Task: Search one way flight ticket for 2 adults, 2 children, 2 infants in seat in first from Tinian Island: Tinian International Airport (west Tinian) to Raleigh: Raleigh-durham International Airport on 8-5-2023. Choice of flights is Sun country airlines. Number of bags: 2 checked bags. Price is upto 110000. Outbound departure time preference is 13:30.
Action: Mouse moved to (299, 252)
Screenshot: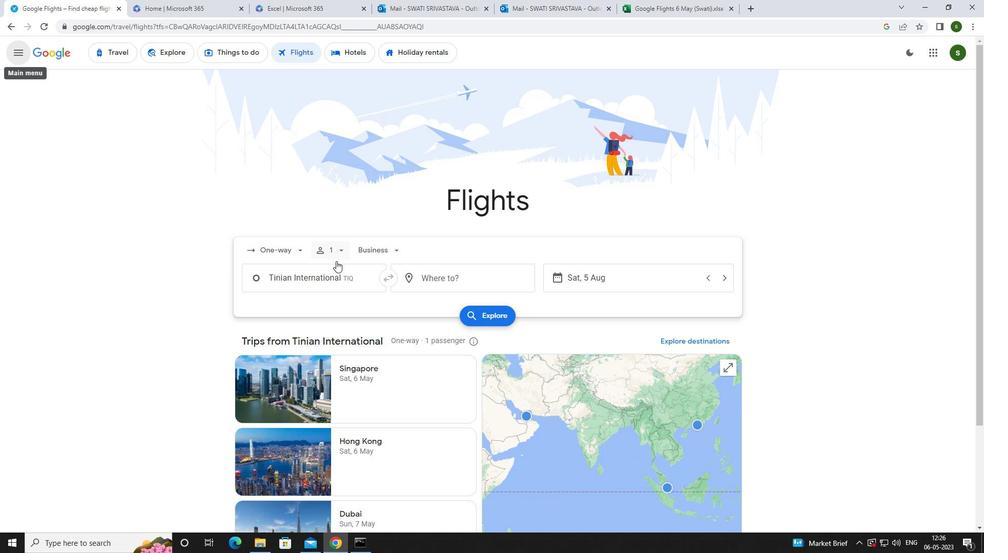 
Action: Mouse pressed left at (299, 252)
Screenshot: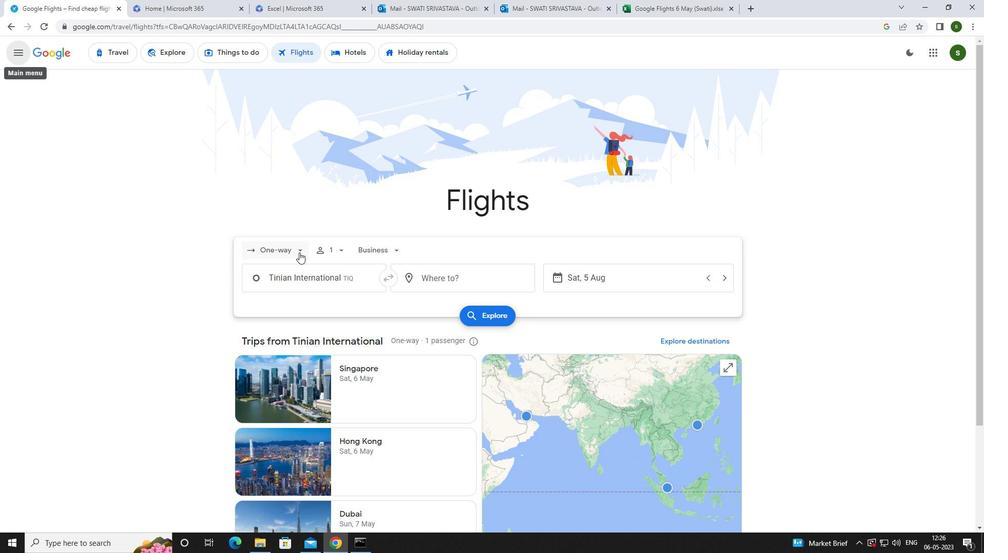 
Action: Mouse moved to (287, 293)
Screenshot: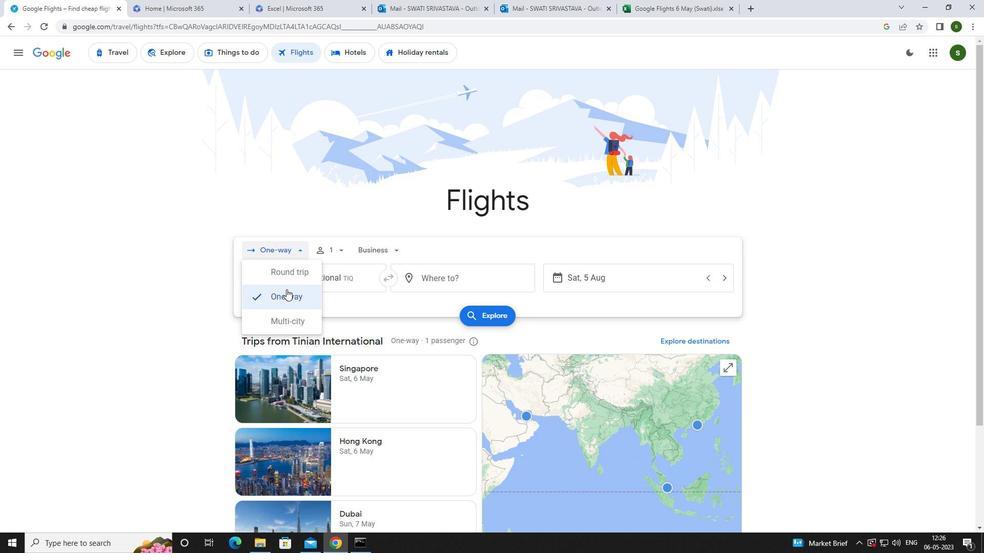 
Action: Mouse pressed left at (287, 293)
Screenshot: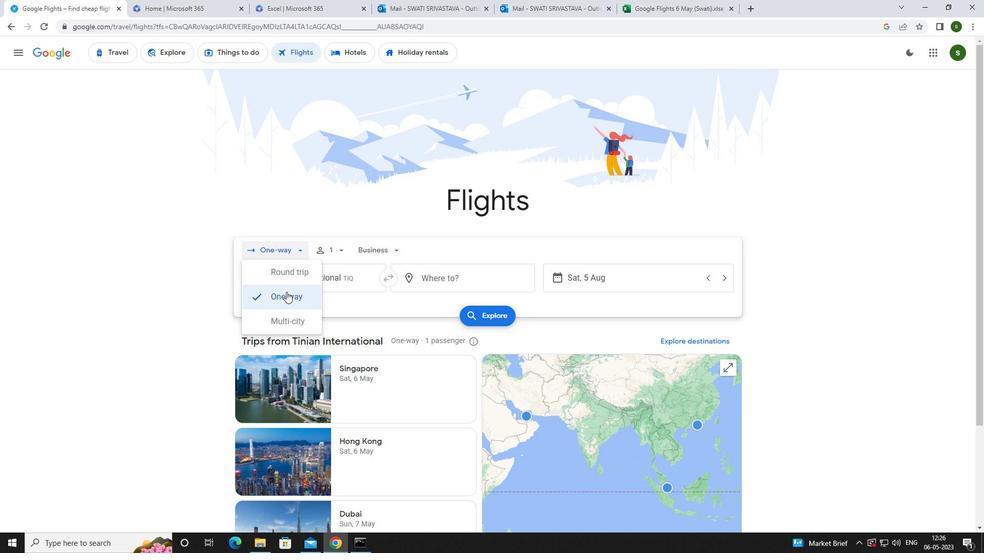 
Action: Mouse moved to (339, 252)
Screenshot: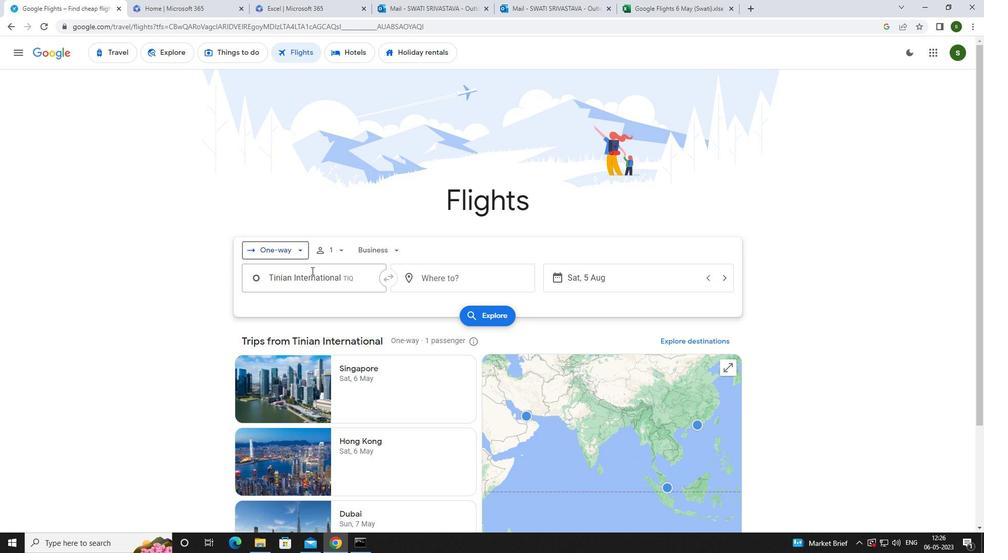 
Action: Mouse pressed left at (339, 252)
Screenshot: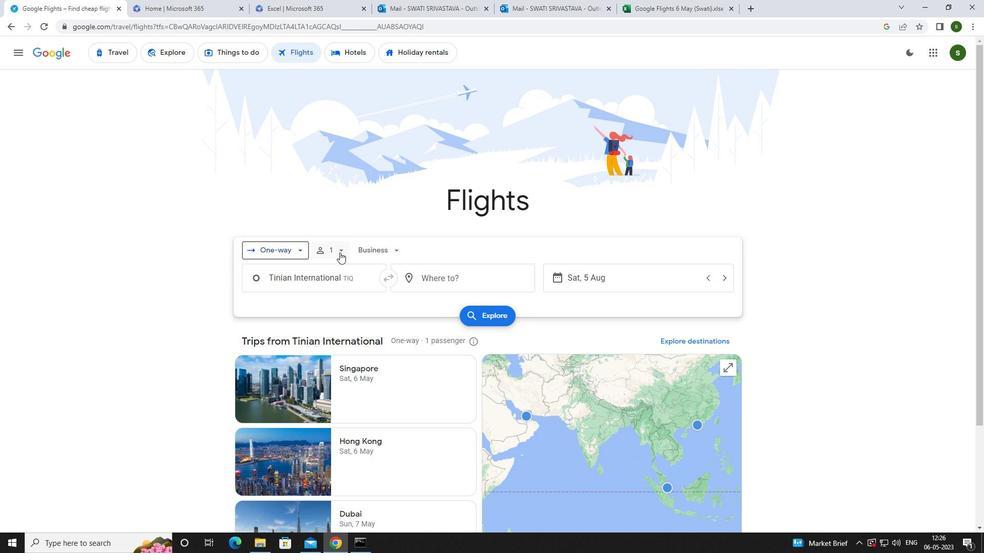 
Action: Mouse moved to (416, 275)
Screenshot: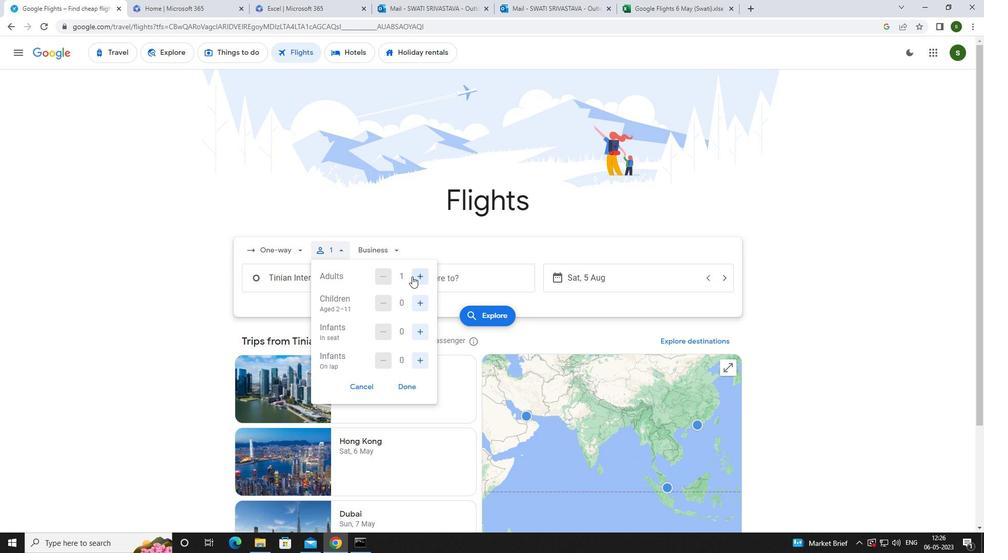 
Action: Mouse pressed left at (416, 275)
Screenshot: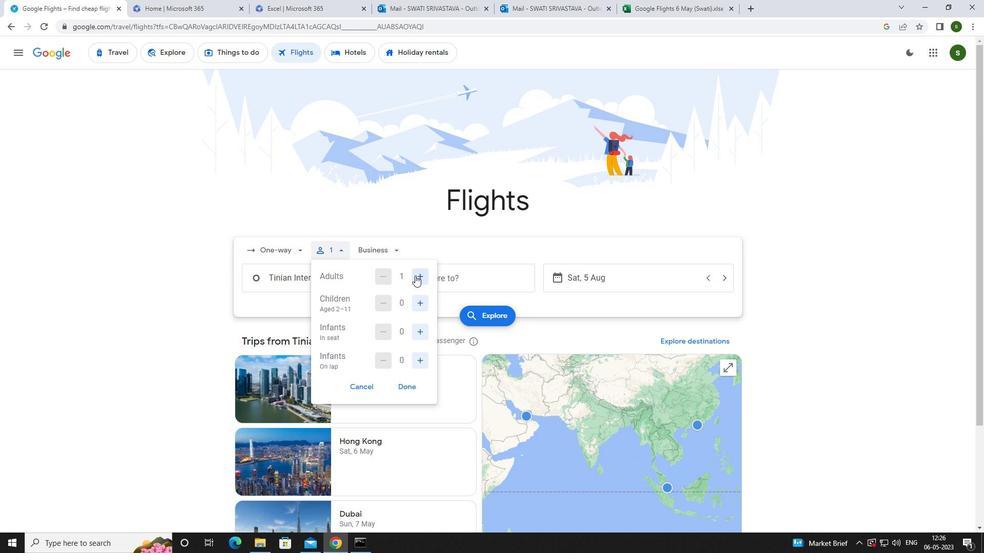 
Action: Mouse moved to (420, 300)
Screenshot: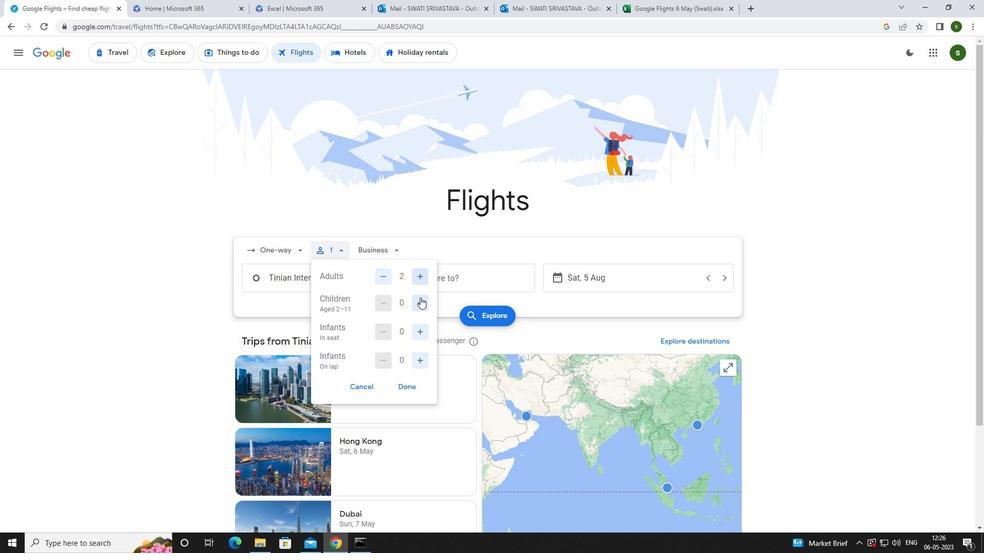 
Action: Mouse pressed left at (420, 300)
Screenshot: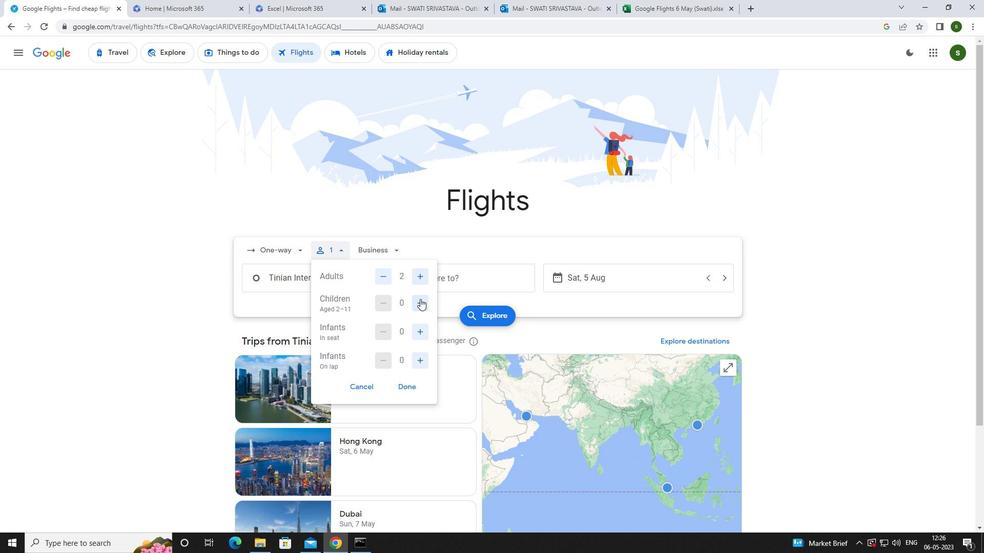 
Action: Mouse pressed left at (420, 300)
Screenshot: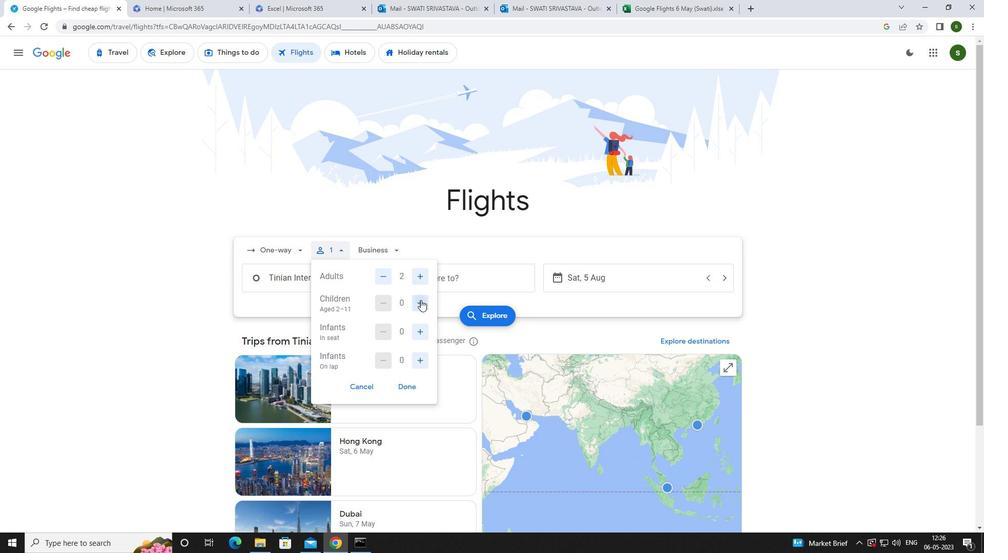 
Action: Mouse moved to (420, 330)
Screenshot: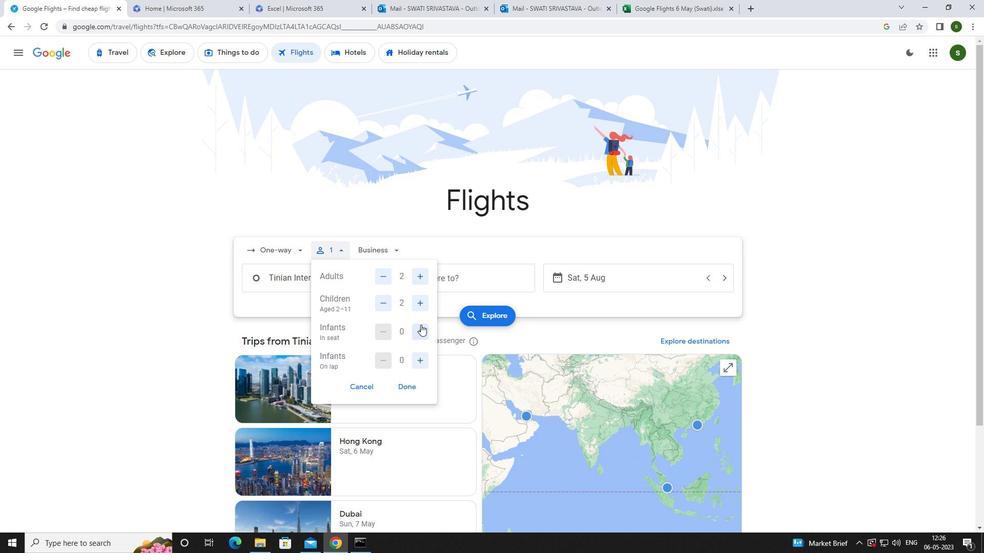 
Action: Mouse pressed left at (420, 330)
Screenshot: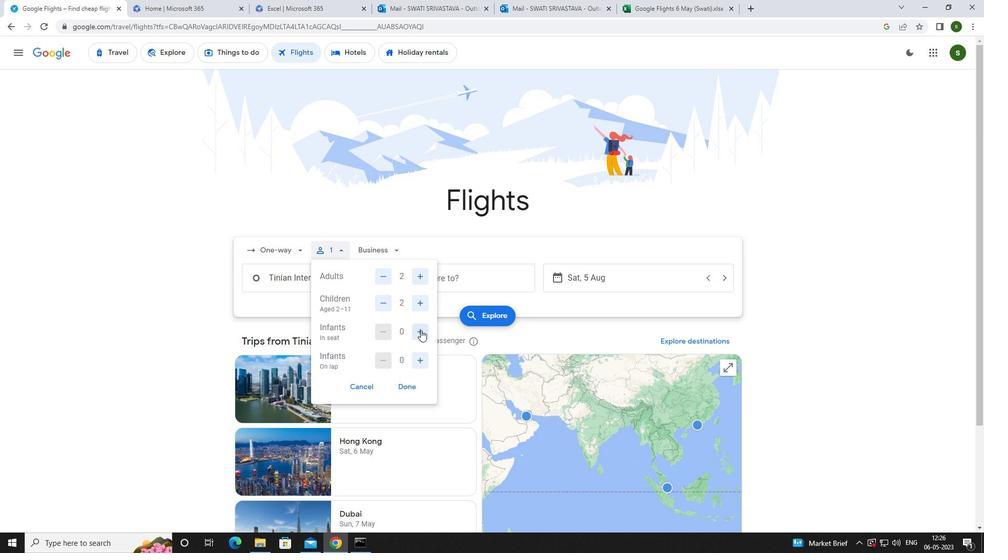 
Action: Mouse pressed left at (420, 330)
Screenshot: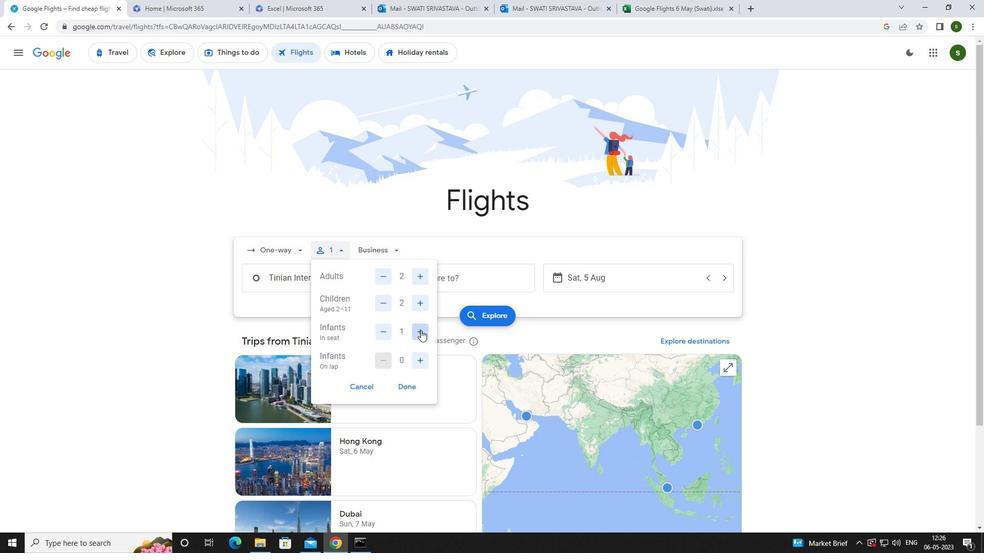 
Action: Mouse moved to (390, 246)
Screenshot: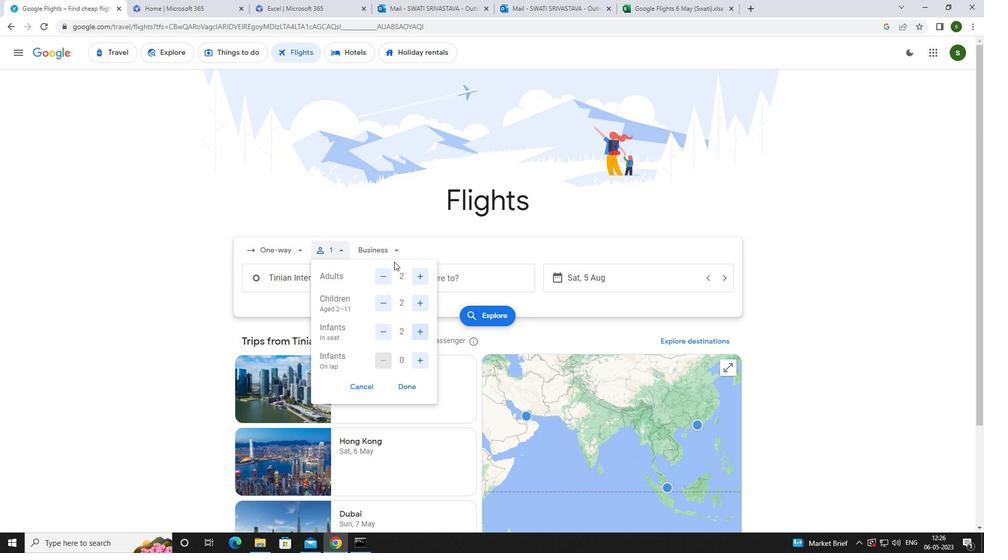 
Action: Mouse pressed left at (390, 246)
Screenshot: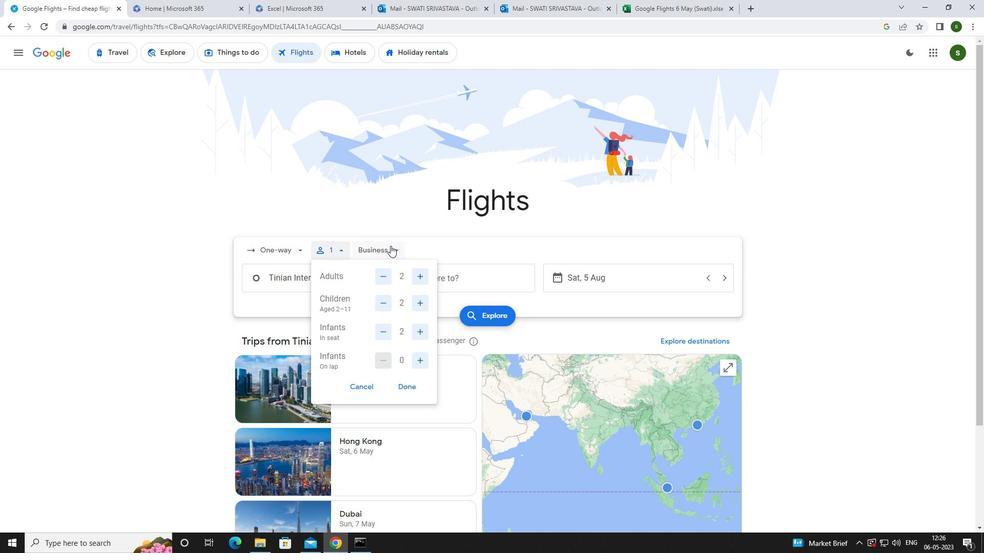 
Action: Mouse moved to (389, 342)
Screenshot: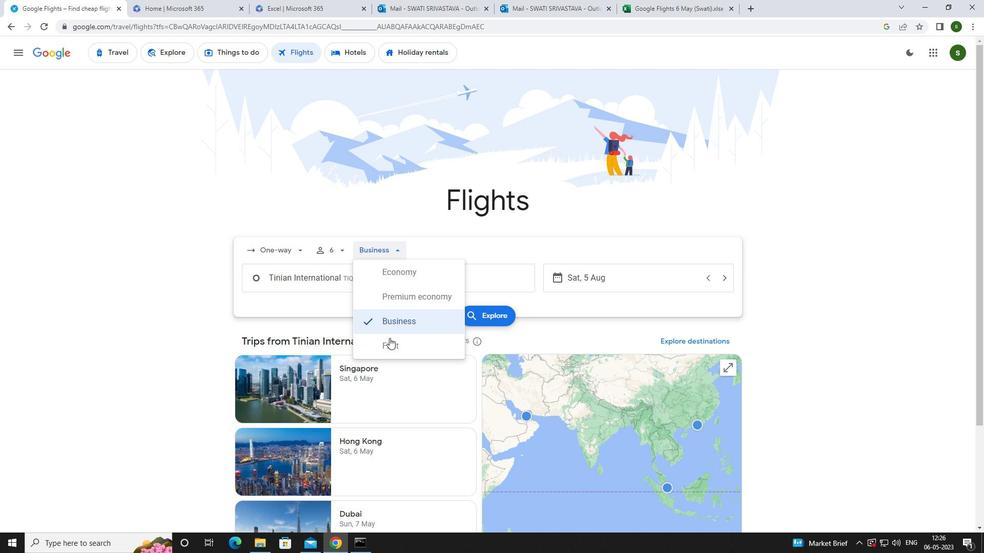 
Action: Mouse pressed left at (389, 342)
Screenshot: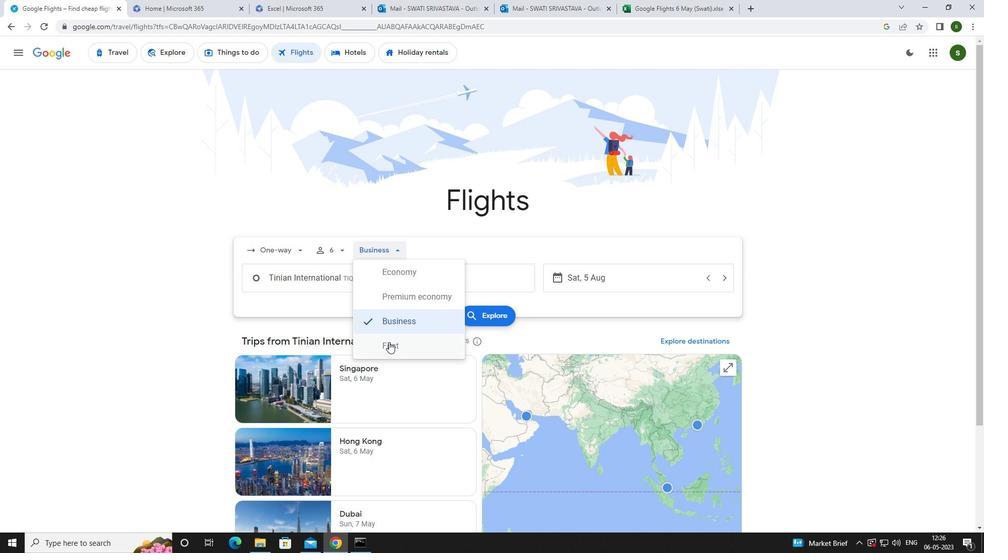
Action: Mouse moved to (350, 279)
Screenshot: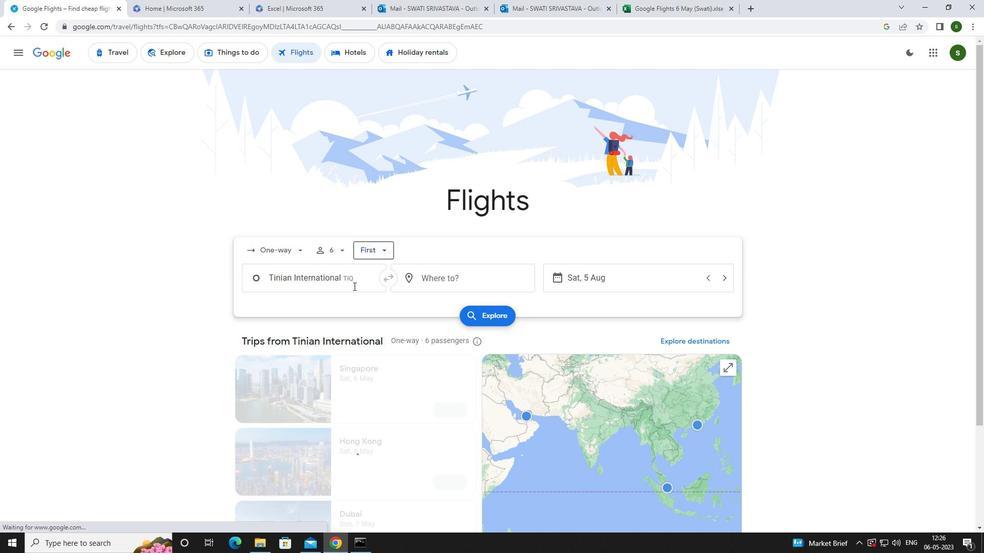 
Action: Mouse pressed left at (350, 279)
Screenshot: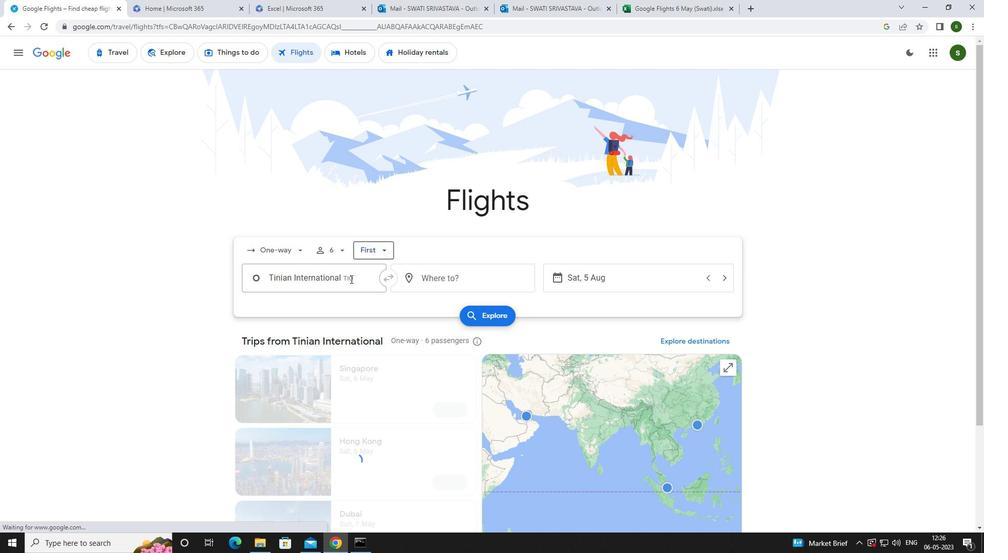 
Action: Mouse moved to (350, 279)
Screenshot: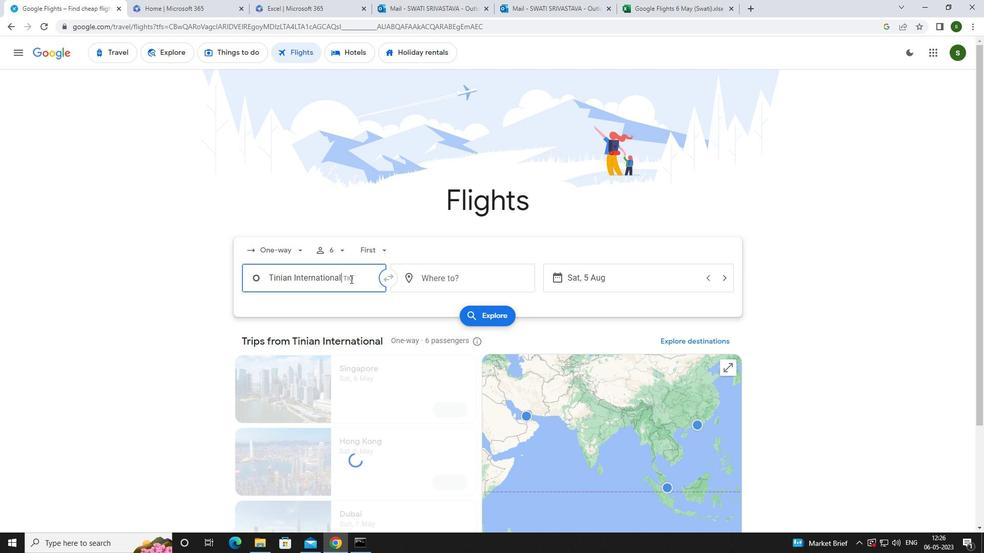 
Action: Key pressed <Key.caps_lock>t<Key.caps_lock>inian<Key.space><Key.caps_lock>i<Key.caps_lock>
Screenshot: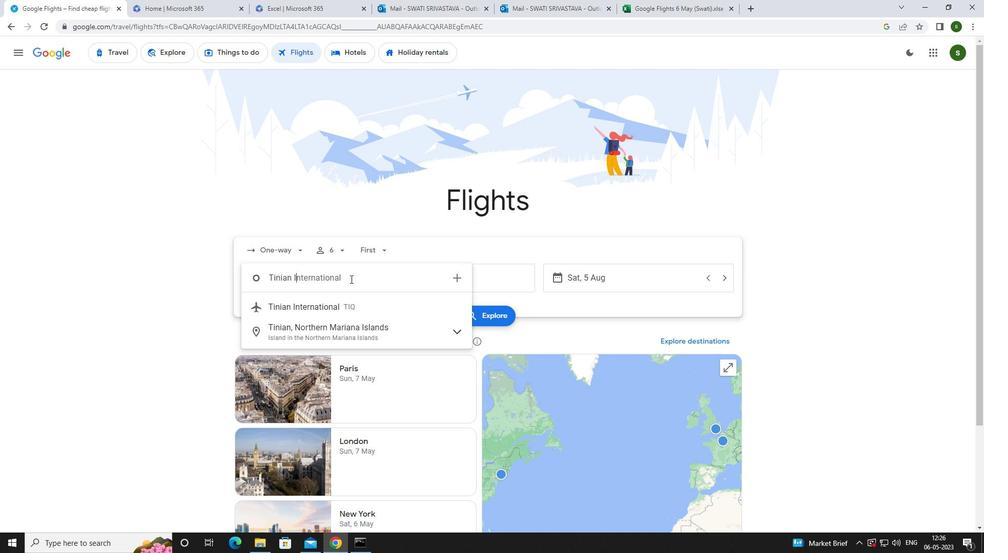 
Action: Mouse moved to (348, 302)
Screenshot: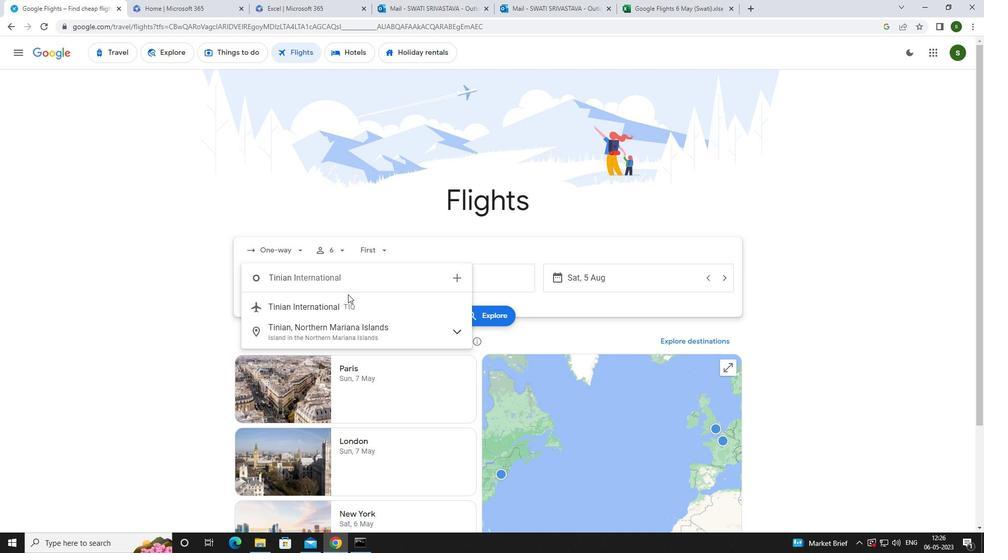 
Action: Mouse pressed left at (348, 302)
Screenshot: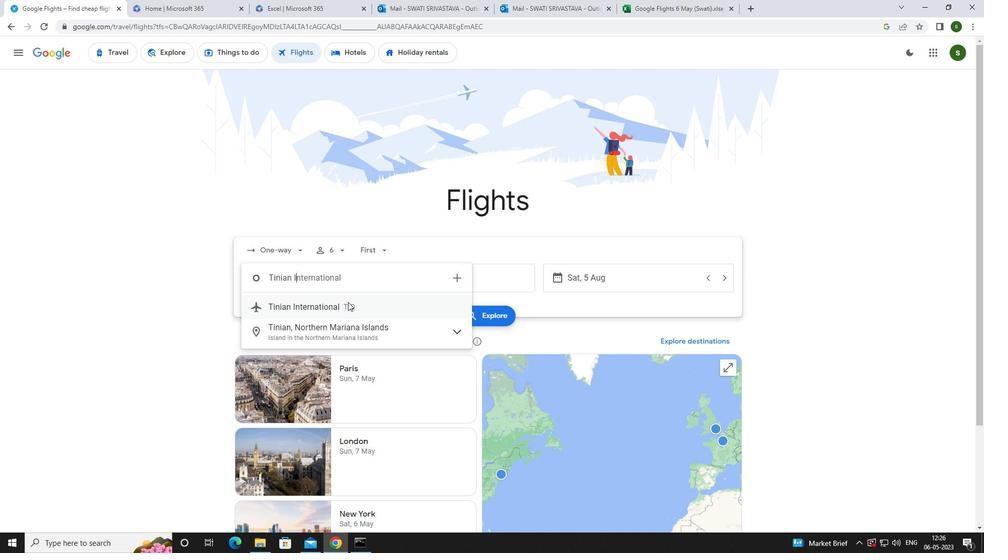 
Action: Mouse moved to (458, 276)
Screenshot: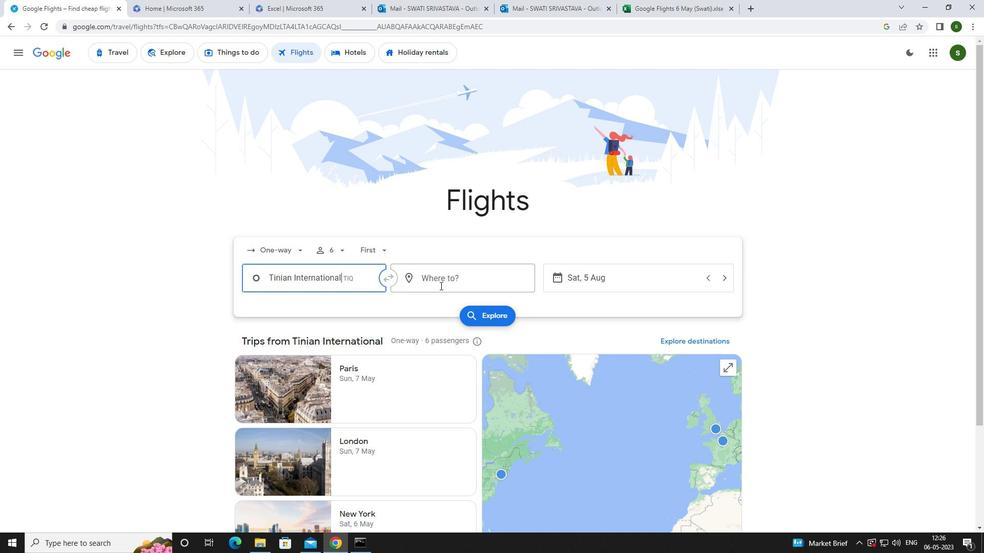 
Action: Mouse pressed left at (458, 276)
Screenshot: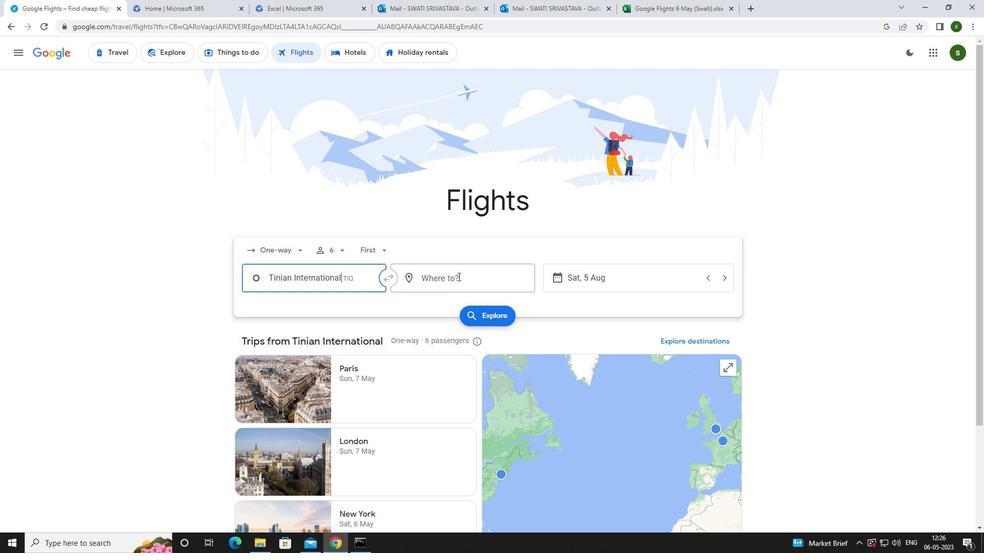 
Action: Key pressed <Key.caps_lock>r<Key.caps_lock>aleigh
Screenshot: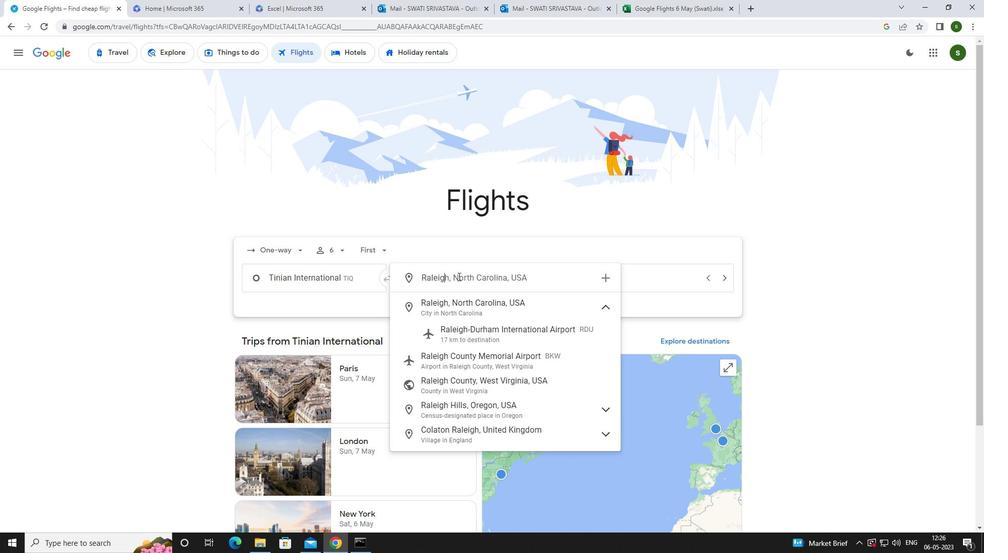 
Action: Mouse moved to (458, 332)
Screenshot: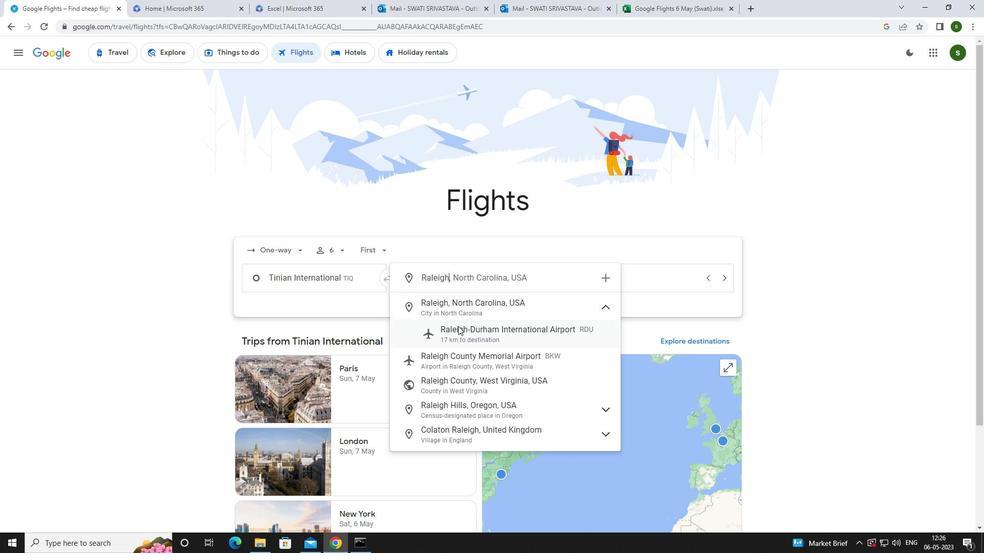 
Action: Mouse pressed left at (458, 332)
Screenshot: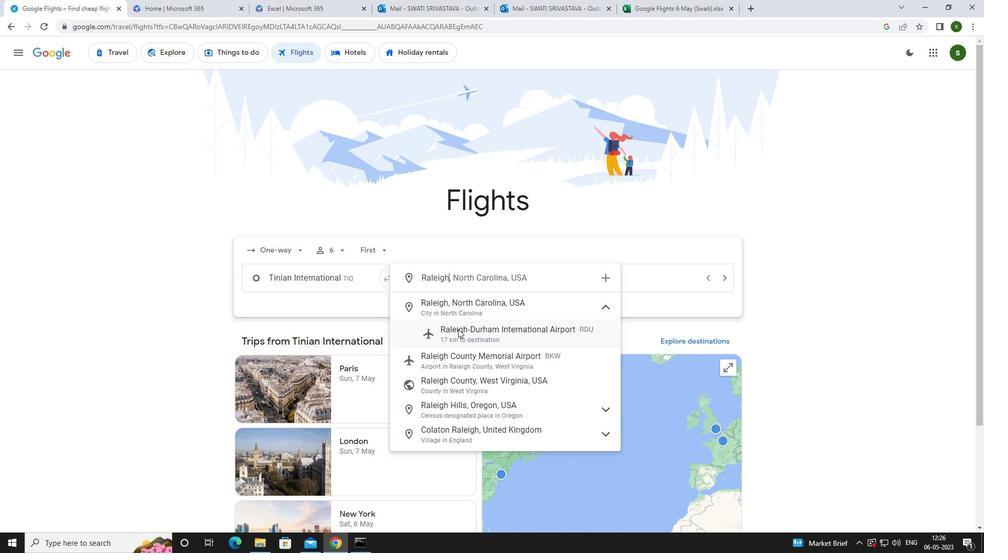 
Action: Mouse moved to (612, 279)
Screenshot: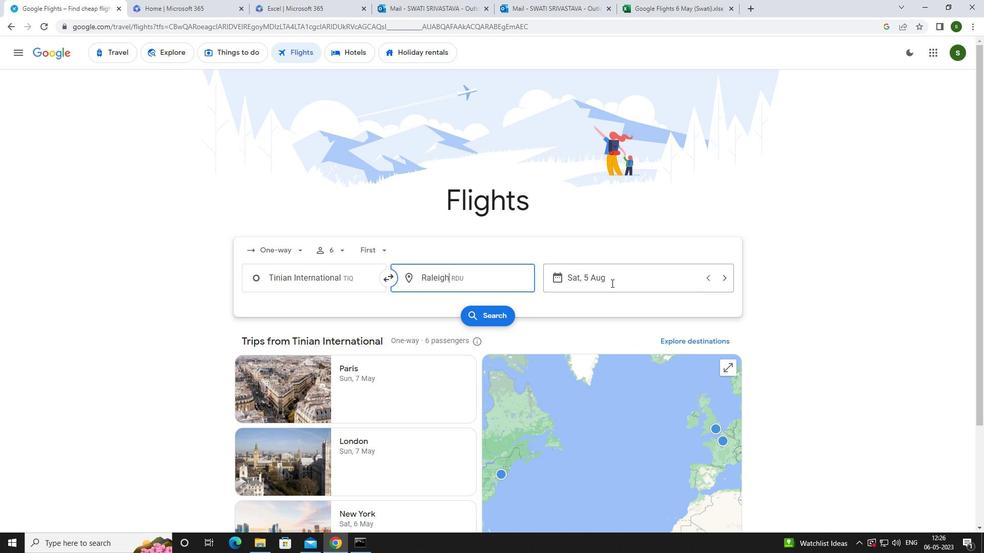 
Action: Mouse pressed left at (612, 279)
Screenshot: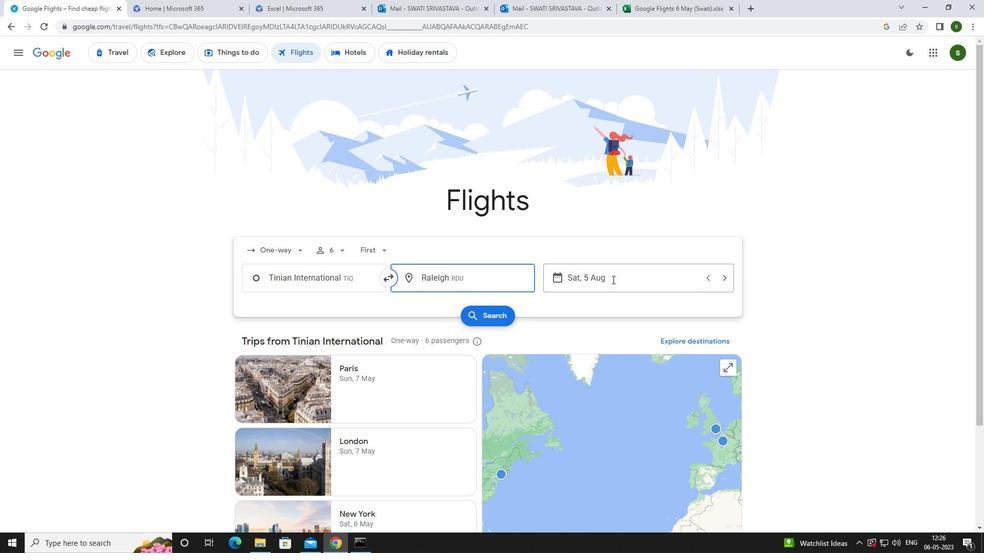 
Action: Mouse moved to (523, 349)
Screenshot: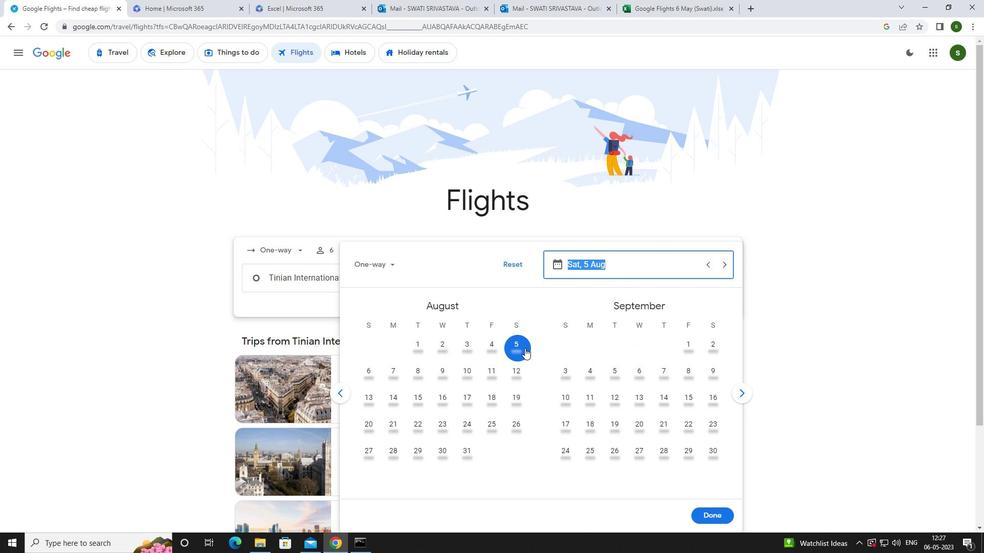 
Action: Mouse pressed left at (523, 349)
Screenshot: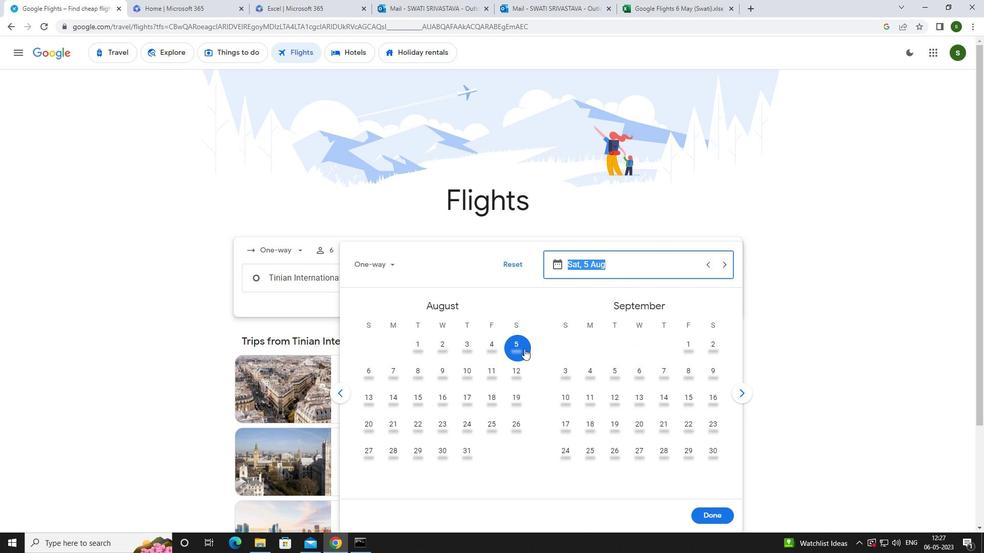 
Action: Mouse moved to (702, 512)
Screenshot: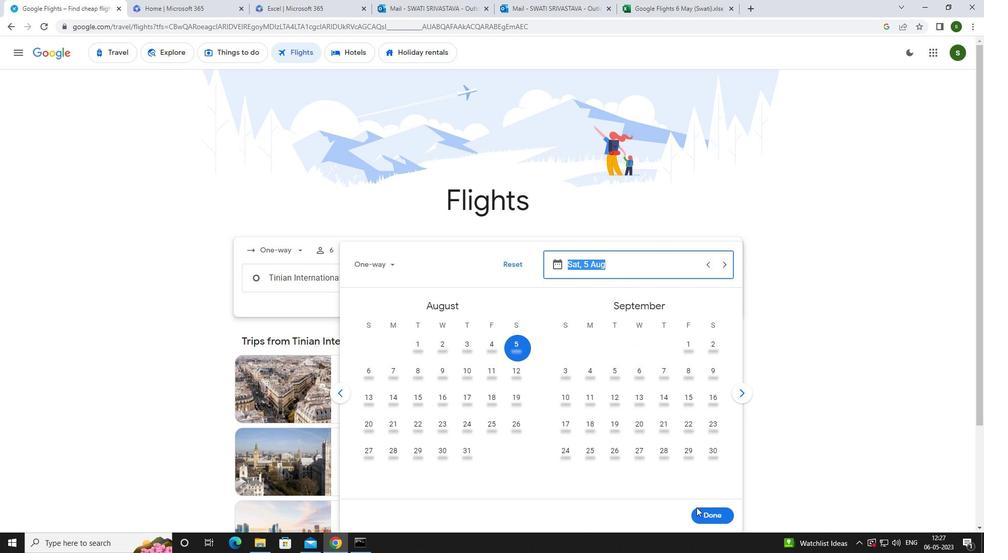 
Action: Mouse pressed left at (702, 512)
Screenshot: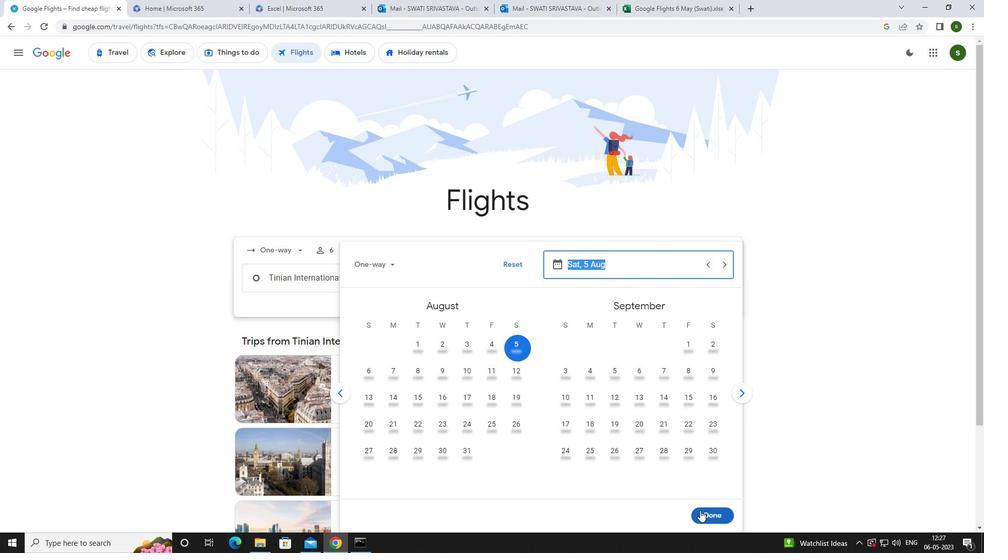 
Action: Mouse moved to (483, 310)
Screenshot: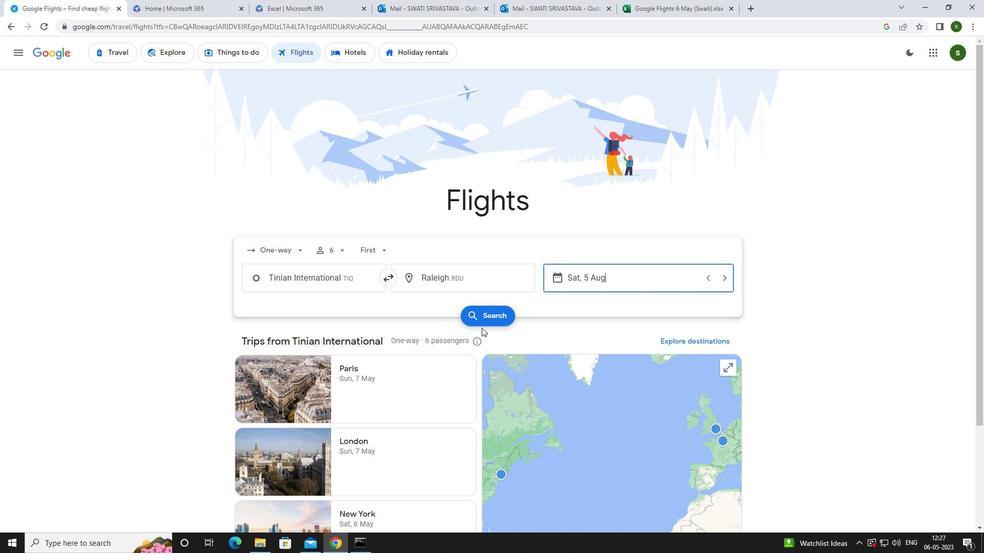 
Action: Mouse pressed left at (483, 310)
Screenshot: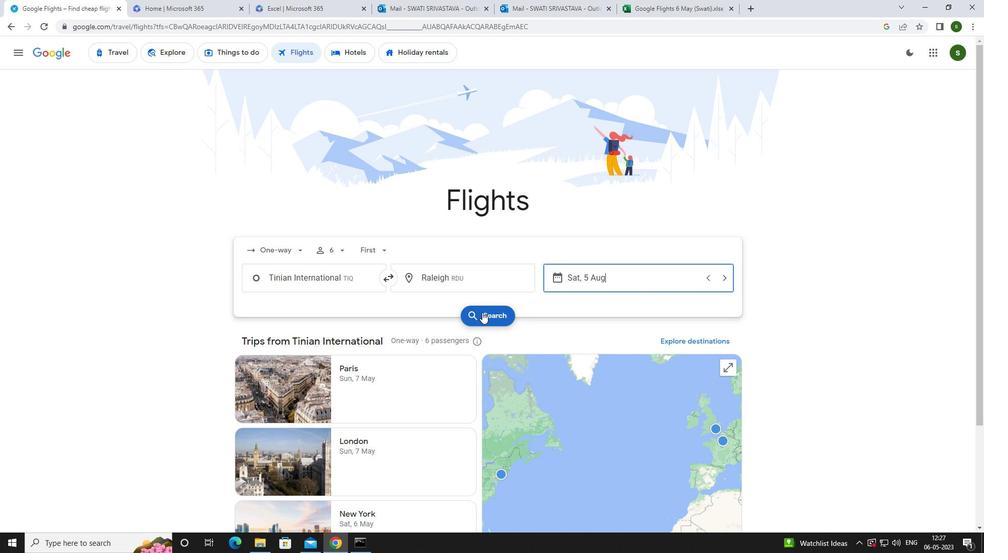 
Action: Mouse moved to (266, 145)
Screenshot: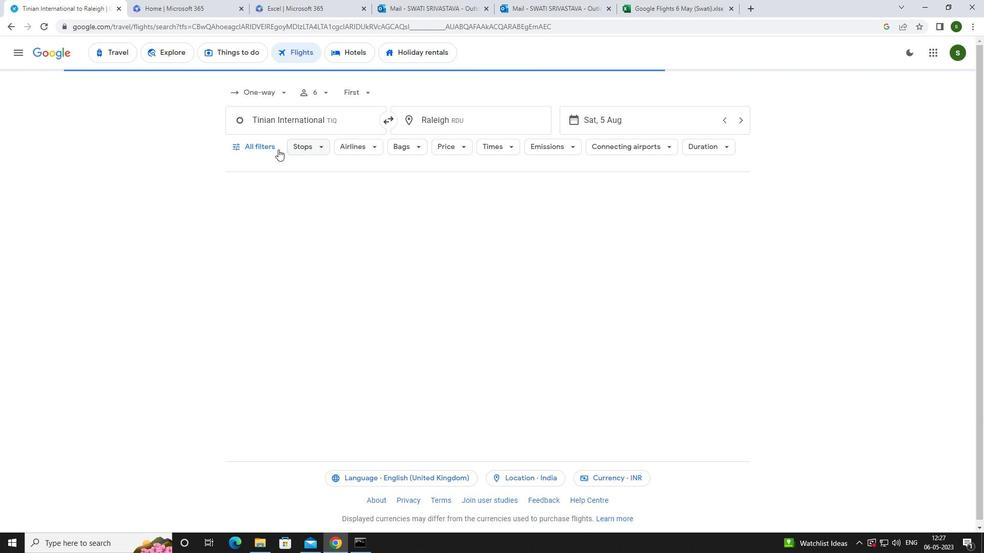 
Action: Mouse pressed left at (266, 145)
Screenshot: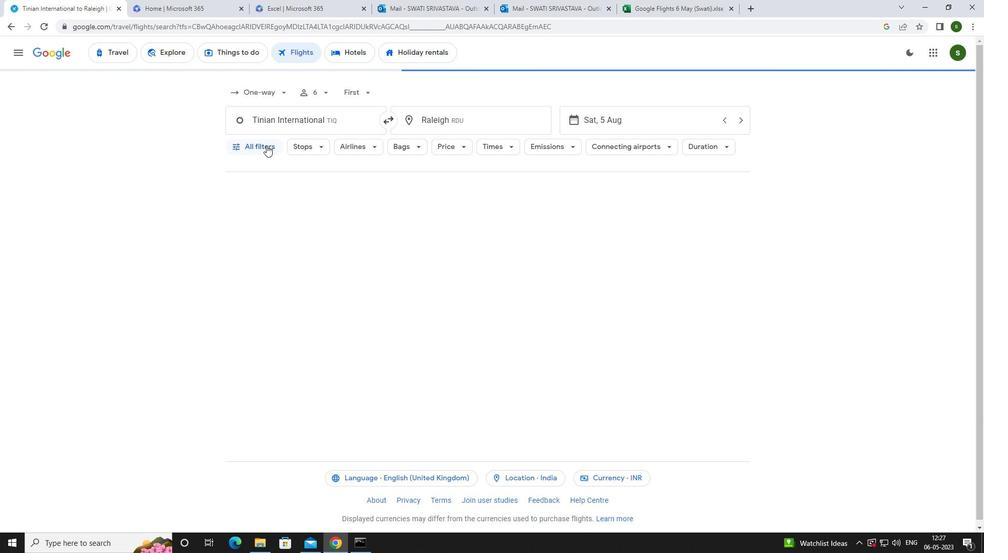
Action: Mouse moved to (384, 368)
Screenshot: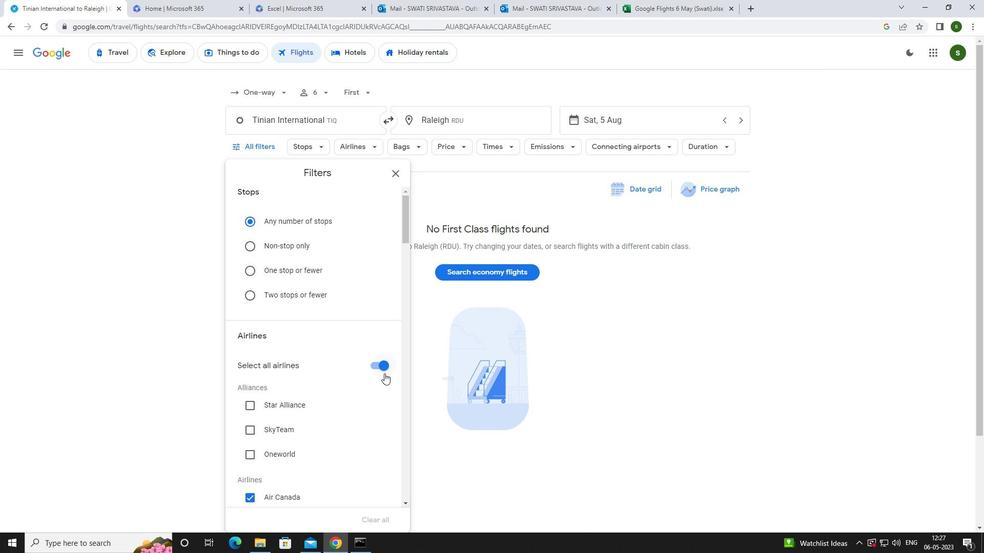 
Action: Mouse pressed left at (384, 368)
Screenshot: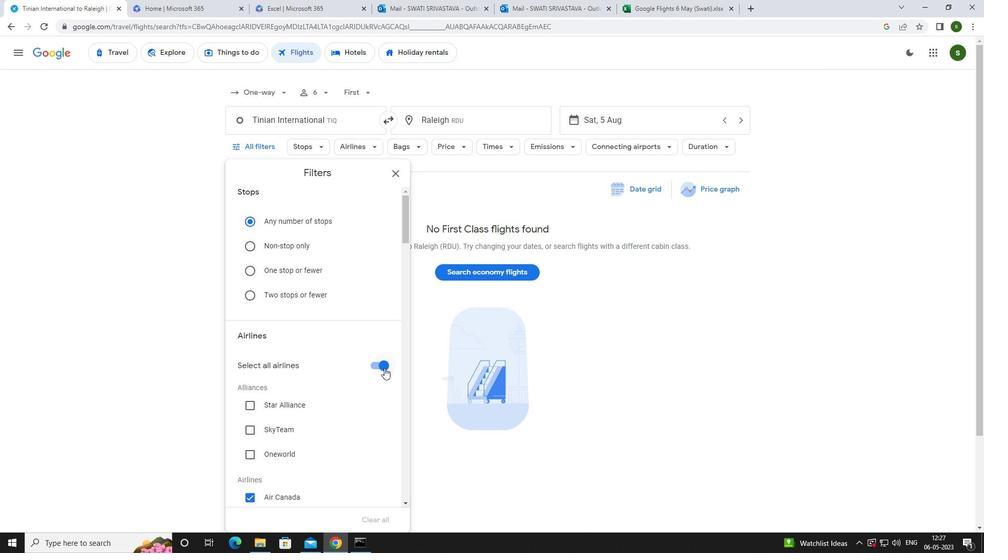 
Action: Mouse moved to (329, 356)
Screenshot: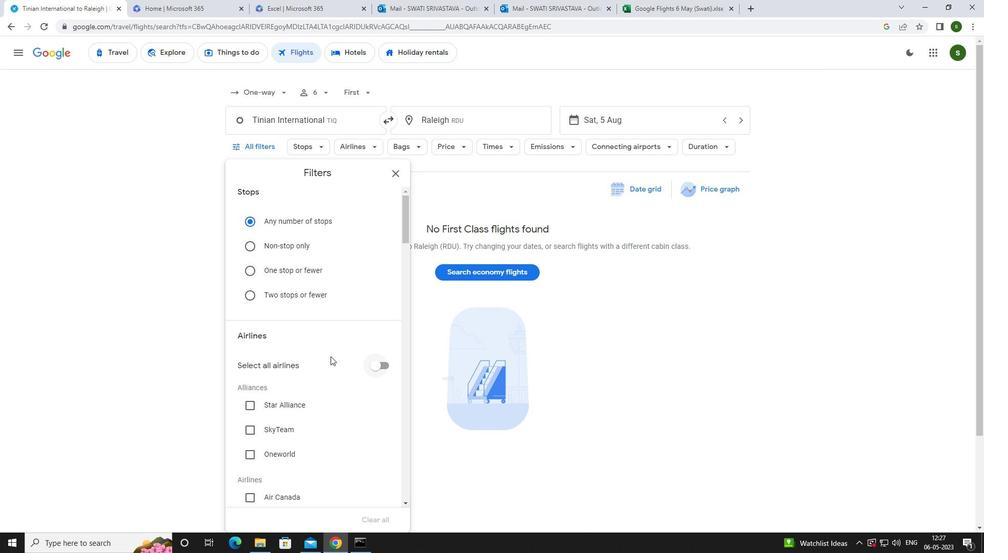 
Action: Mouse scrolled (329, 355) with delta (0, 0)
Screenshot: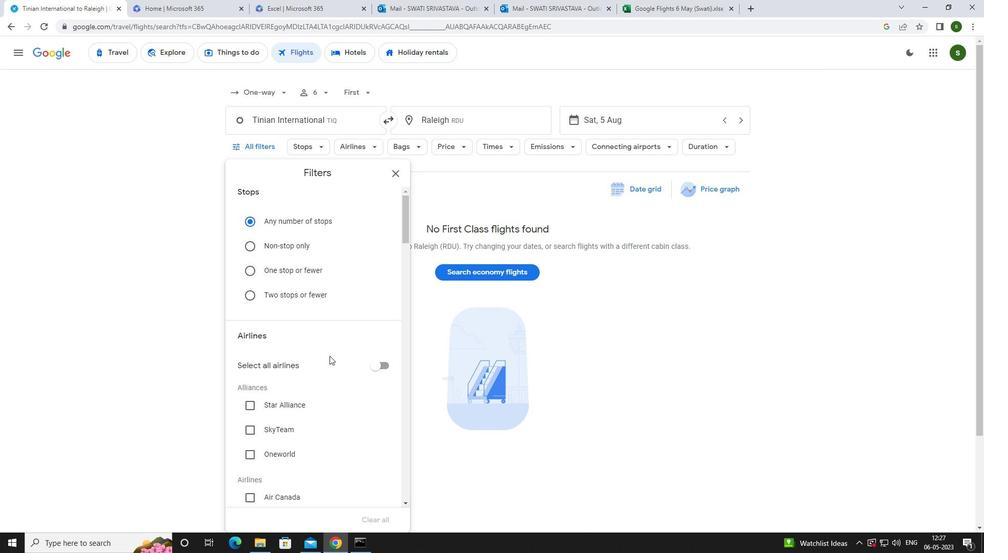 
Action: Mouse scrolled (329, 355) with delta (0, 0)
Screenshot: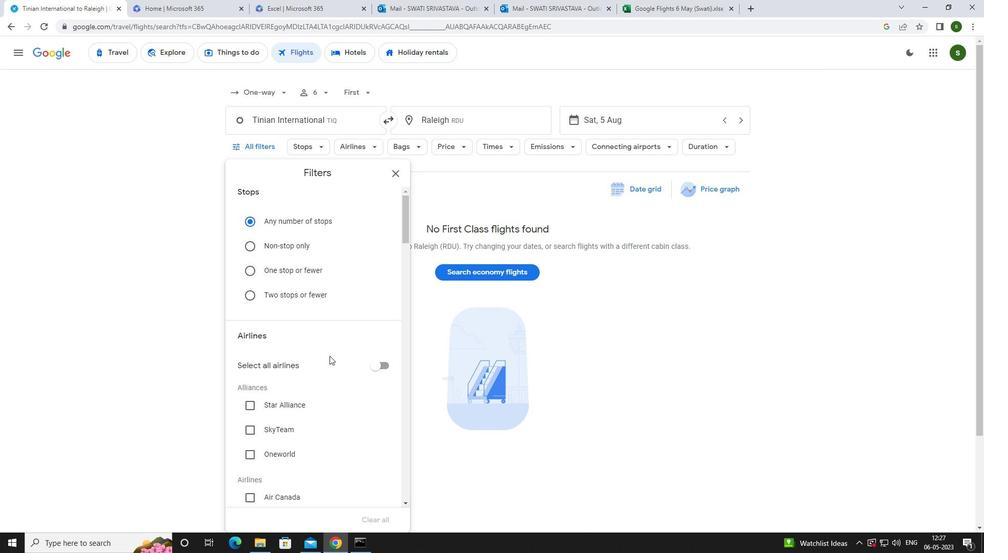 
Action: Mouse scrolled (329, 355) with delta (0, 0)
Screenshot: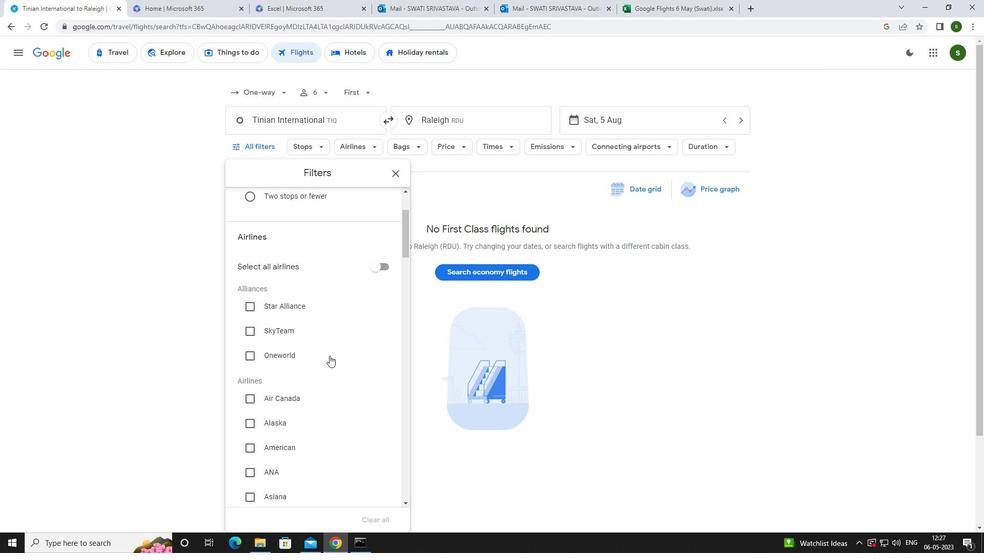 
Action: Mouse scrolled (329, 355) with delta (0, 0)
Screenshot: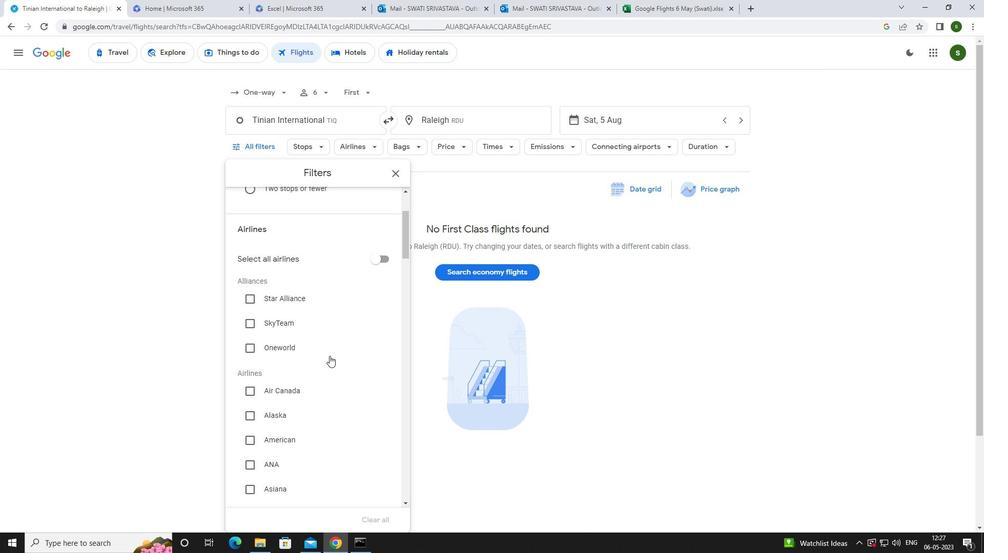 
Action: Mouse scrolled (329, 355) with delta (0, 0)
Screenshot: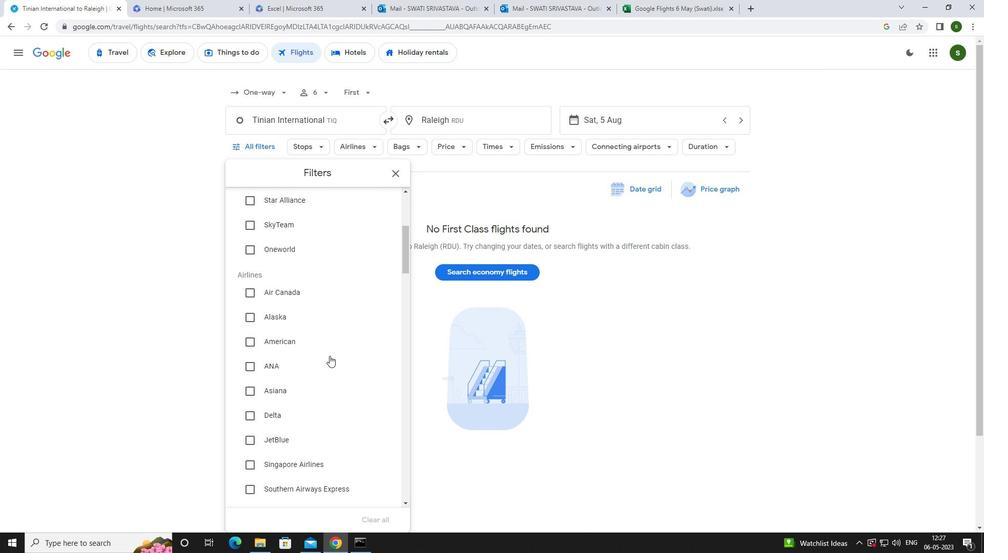 
Action: Mouse scrolled (329, 355) with delta (0, 0)
Screenshot: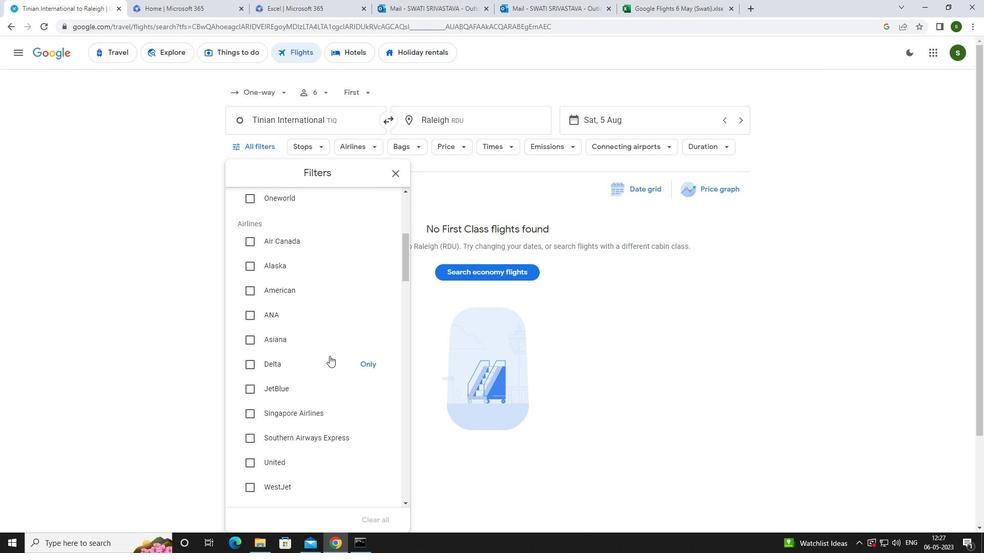
Action: Mouse scrolled (329, 355) with delta (0, 0)
Screenshot: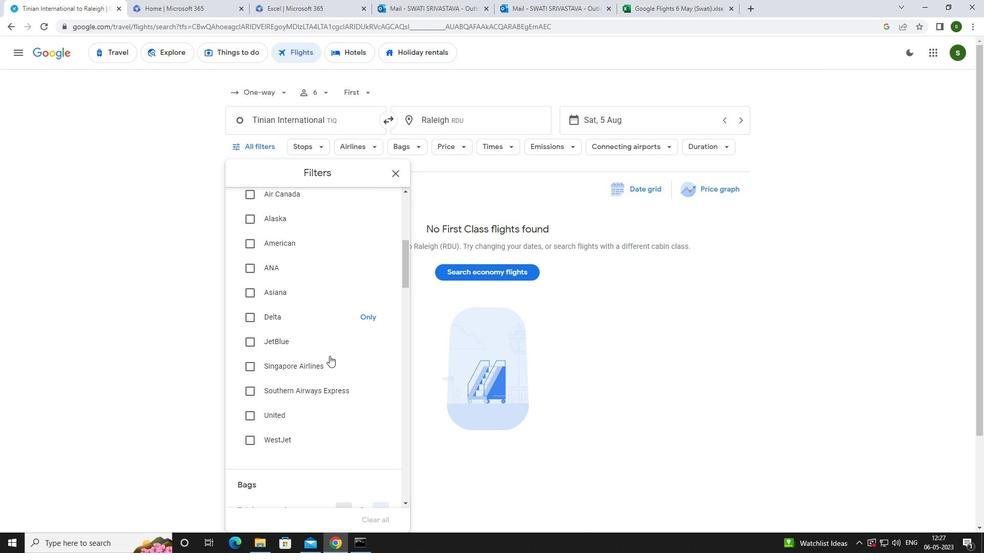 
Action: Mouse scrolled (329, 355) with delta (0, 0)
Screenshot: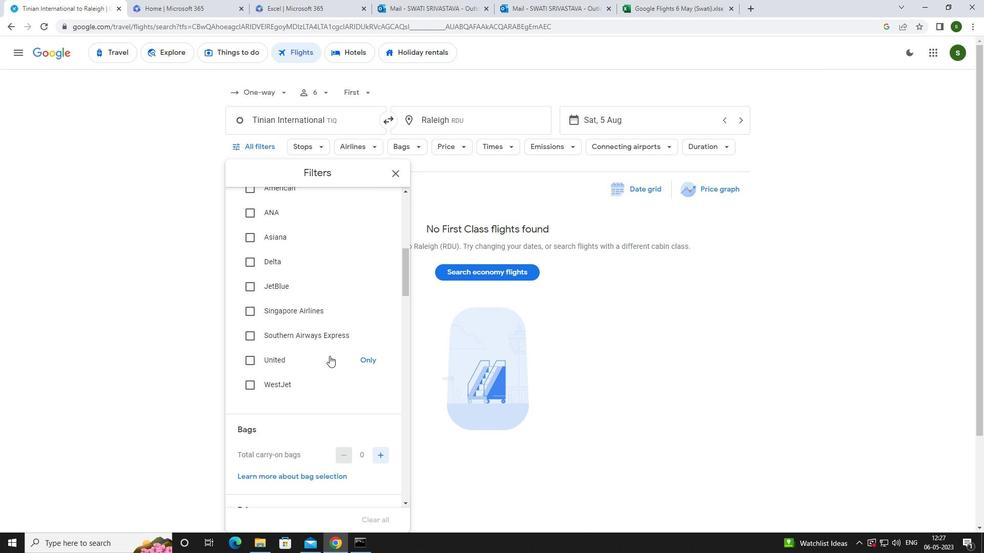 
Action: Mouse scrolled (329, 355) with delta (0, 0)
Screenshot: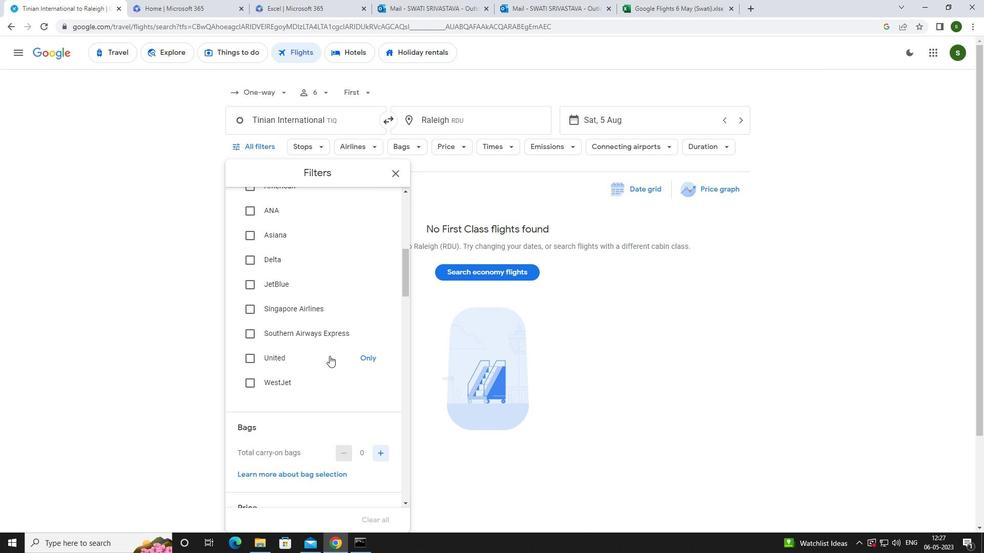 
Action: Mouse scrolled (329, 355) with delta (0, 0)
Screenshot: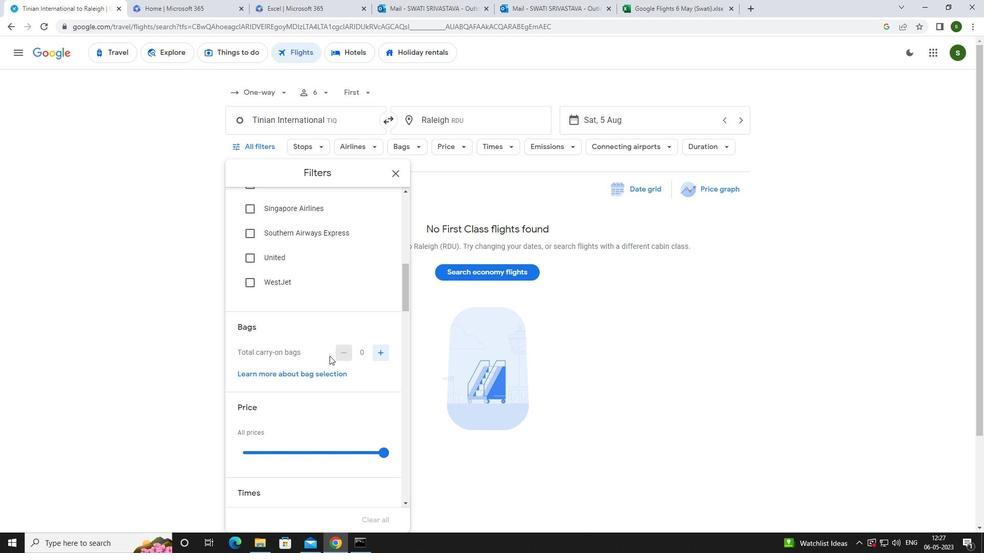 
Action: Mouse scrolled (329, 355) with delta (0, 0)
Screenshot: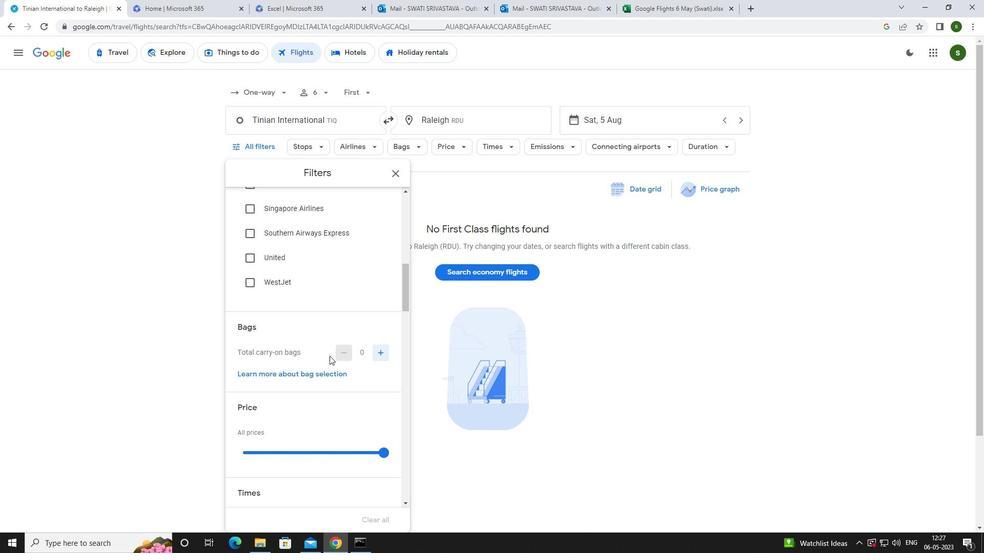 
Action: Mouse moved to (381, 351)
Screenshot: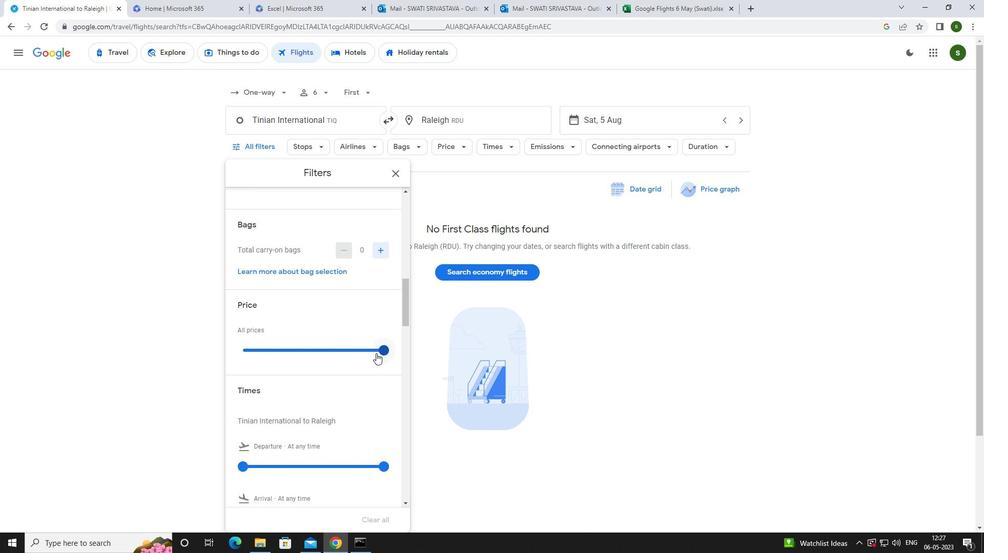
Action: Mouse pressed left at (381, 351)
Screenshot: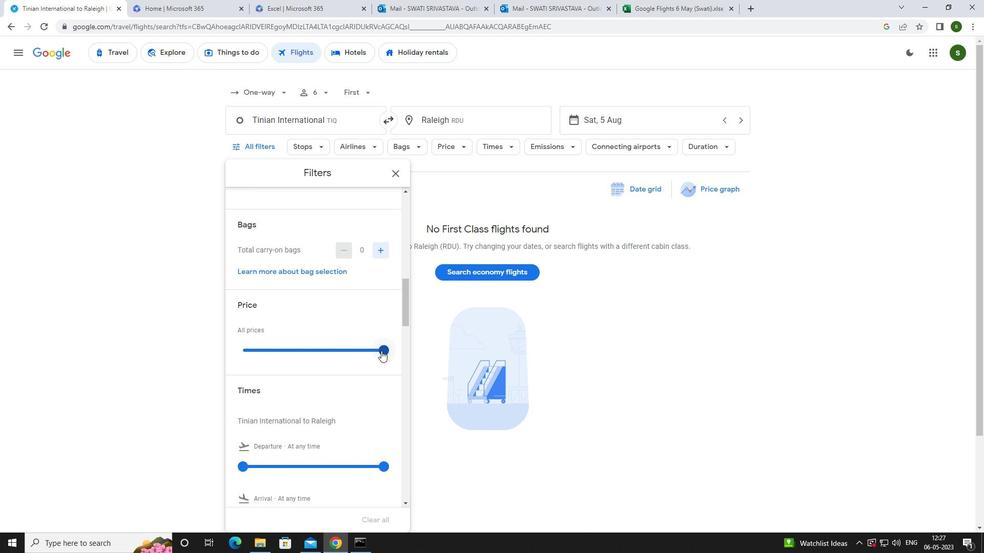 
Action: Mouse scrolled (381, 350) with delta (0, 0)
Screenshot: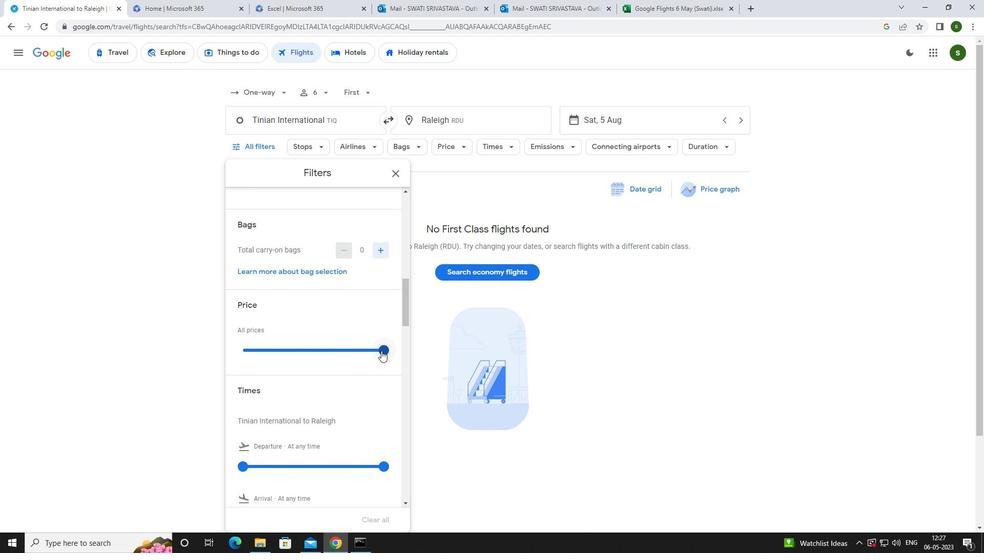 
Action: Mouse moved to (243, 419)
Screenshot: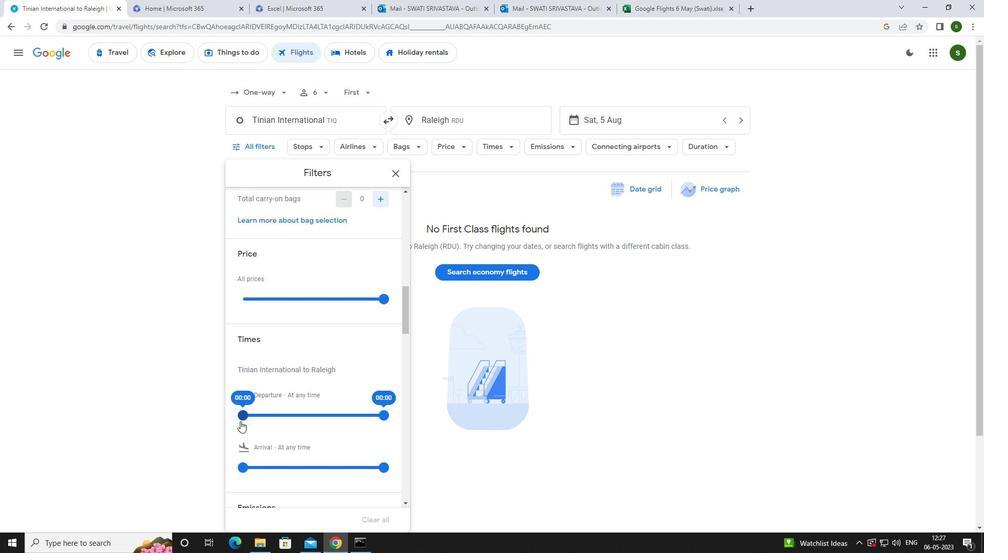 
Action: Mouse pressed left at (243, 419)
Screenshot: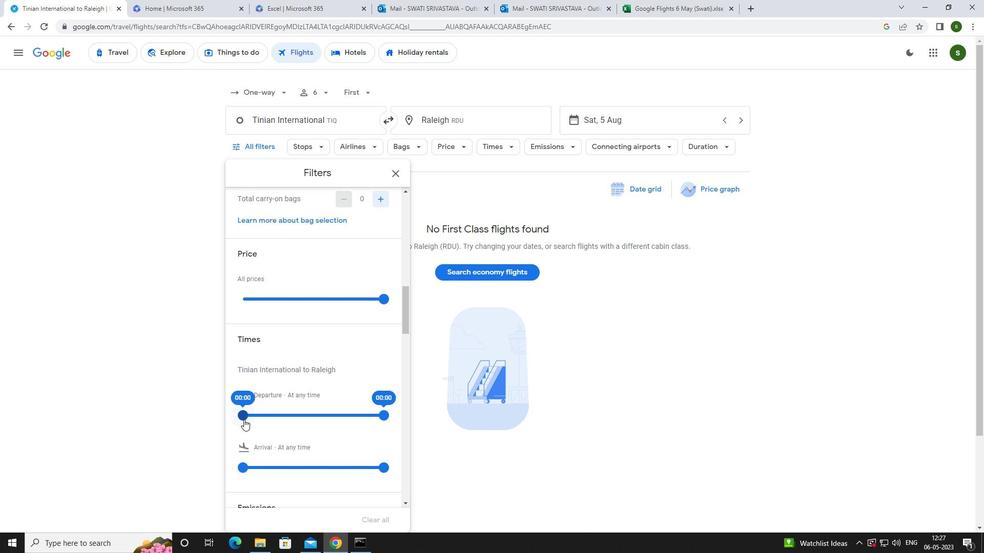 
Action: Mouse moved to (181, 420)
Screenshot: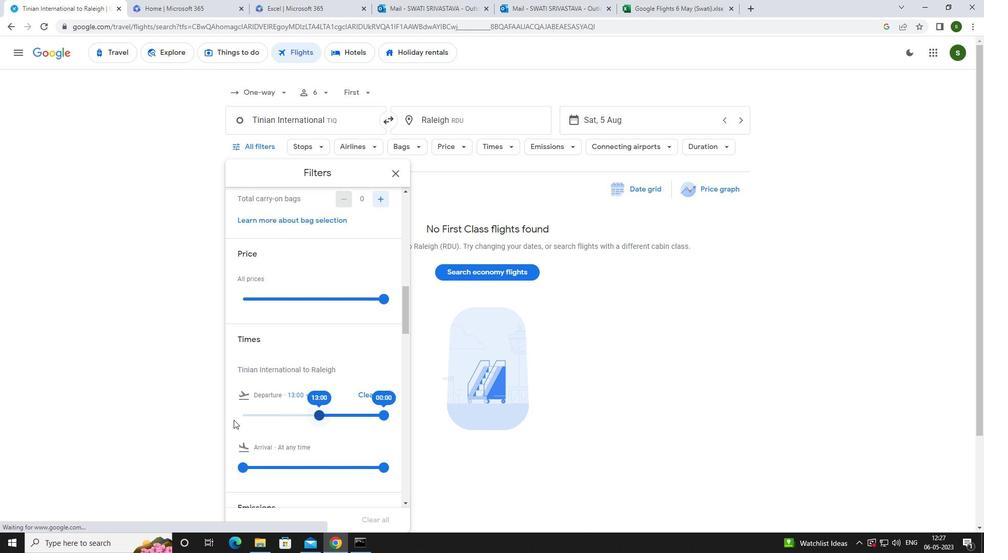 
Action: Mouse pressed left at (181, 420)
Screenshot: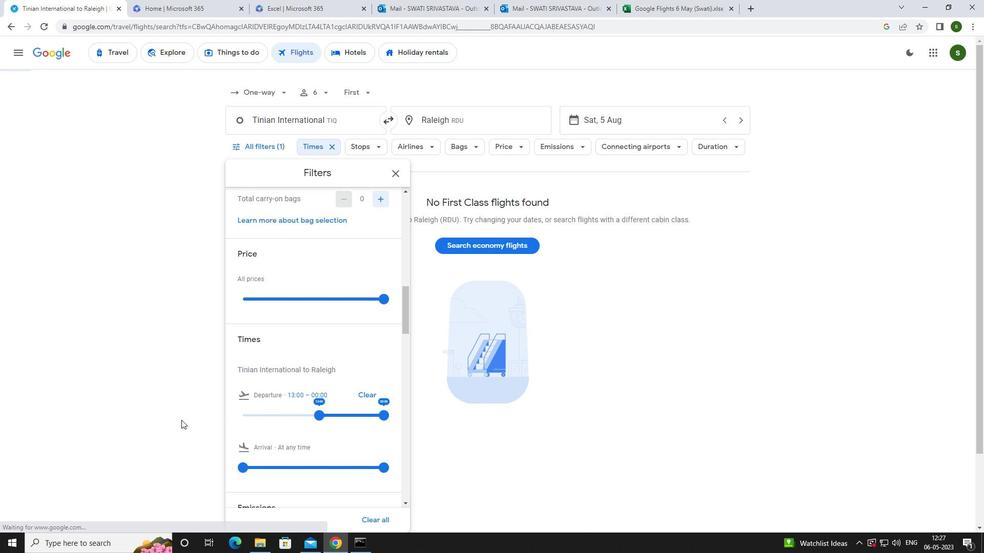 
